 Task: Change the language to francais.
Action: Mouse moved to (1033, 696)
Screenshot: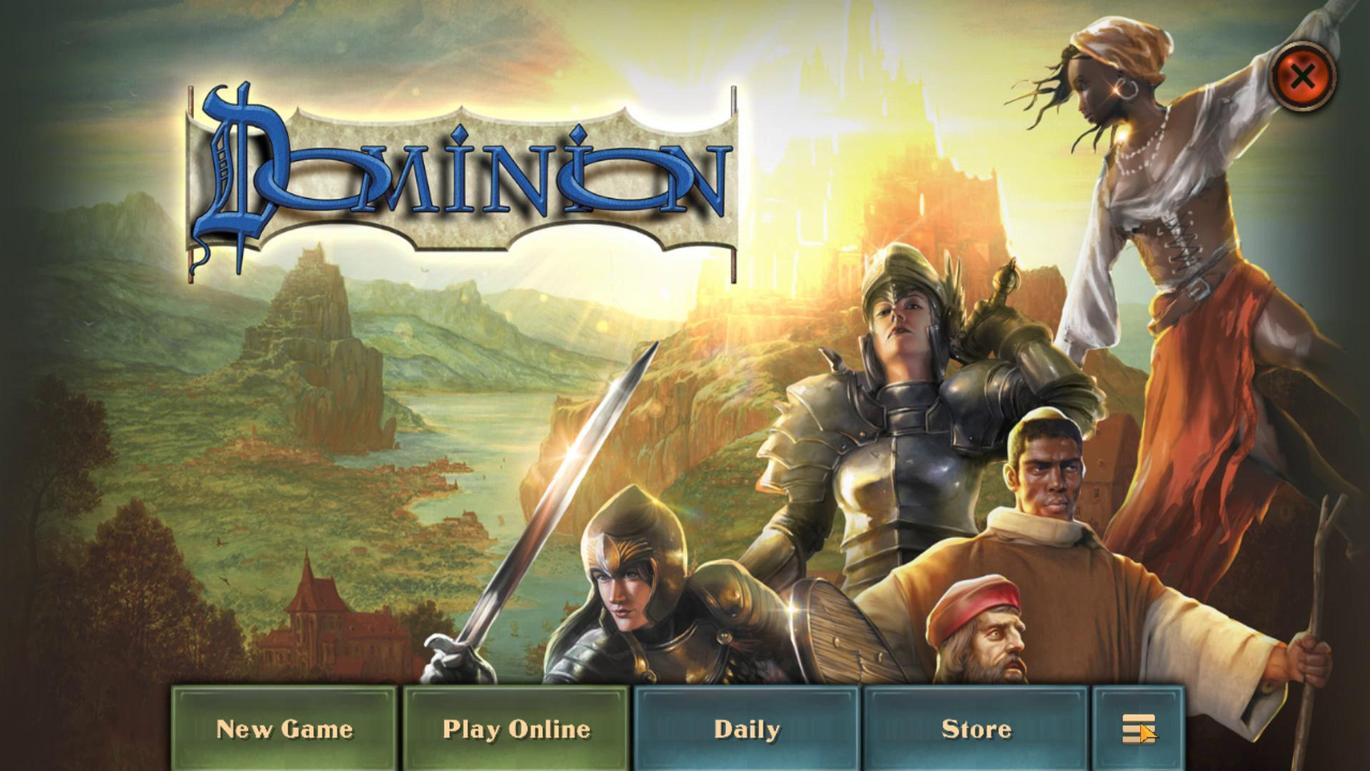 
Action: Mouse pressed left at (1033, 696)
Screenshot: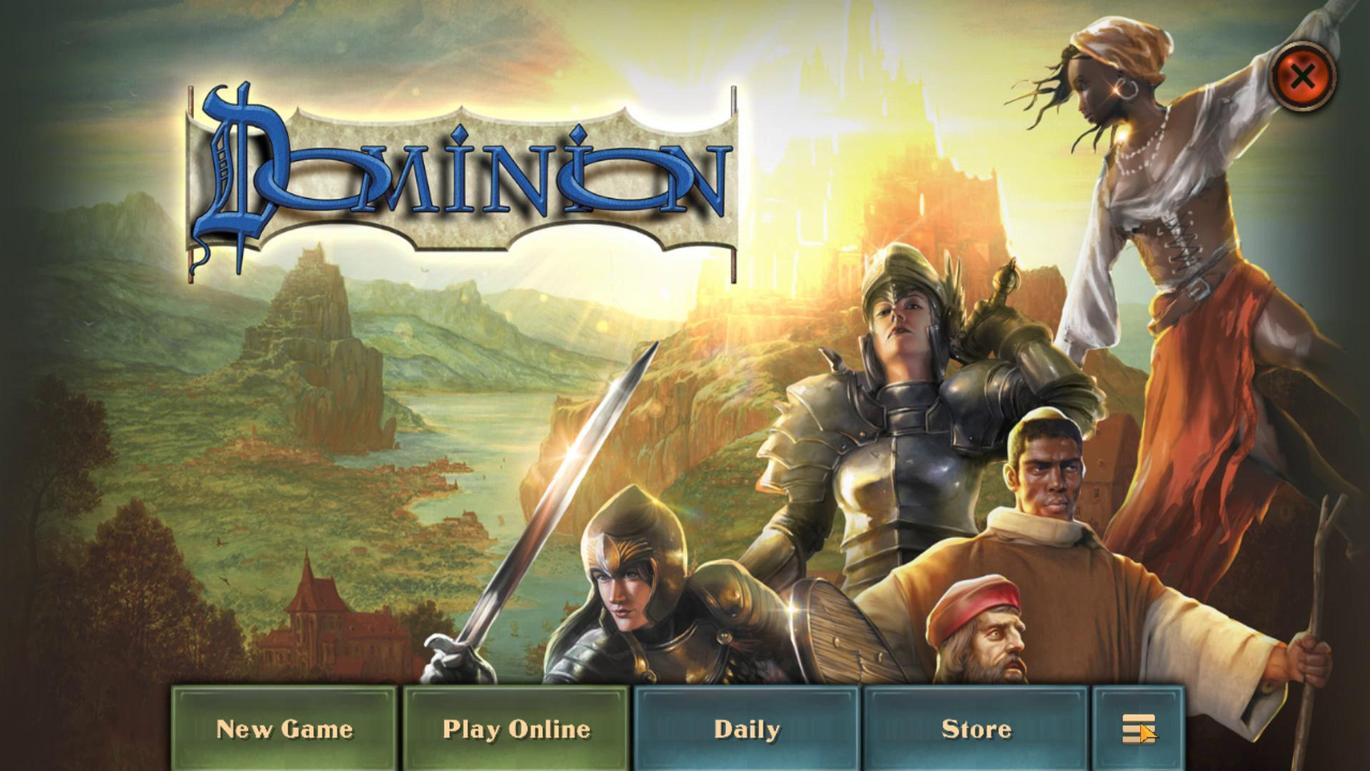 
Action: Mouse moved to (509, 574)
Screenshot: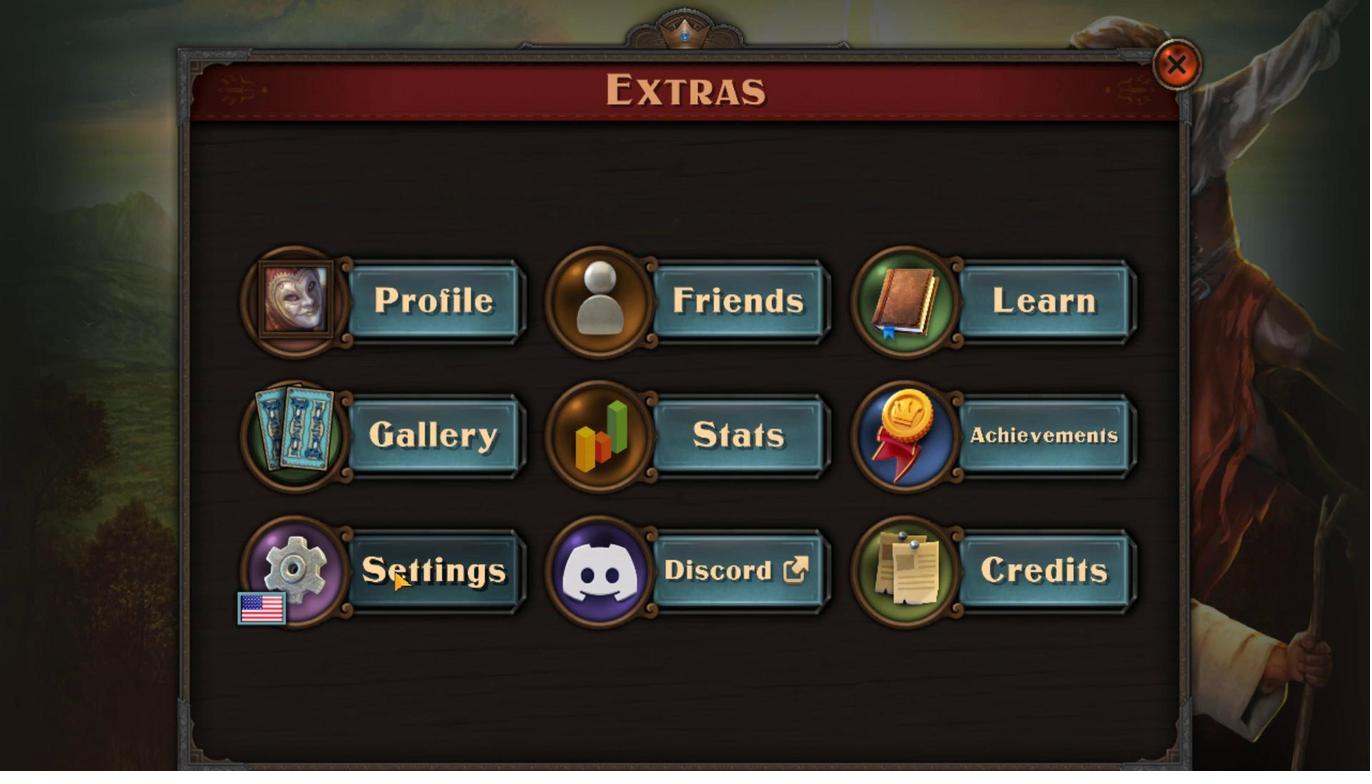 
Action: Mouse pressed left at (509, 574)
Screenshot: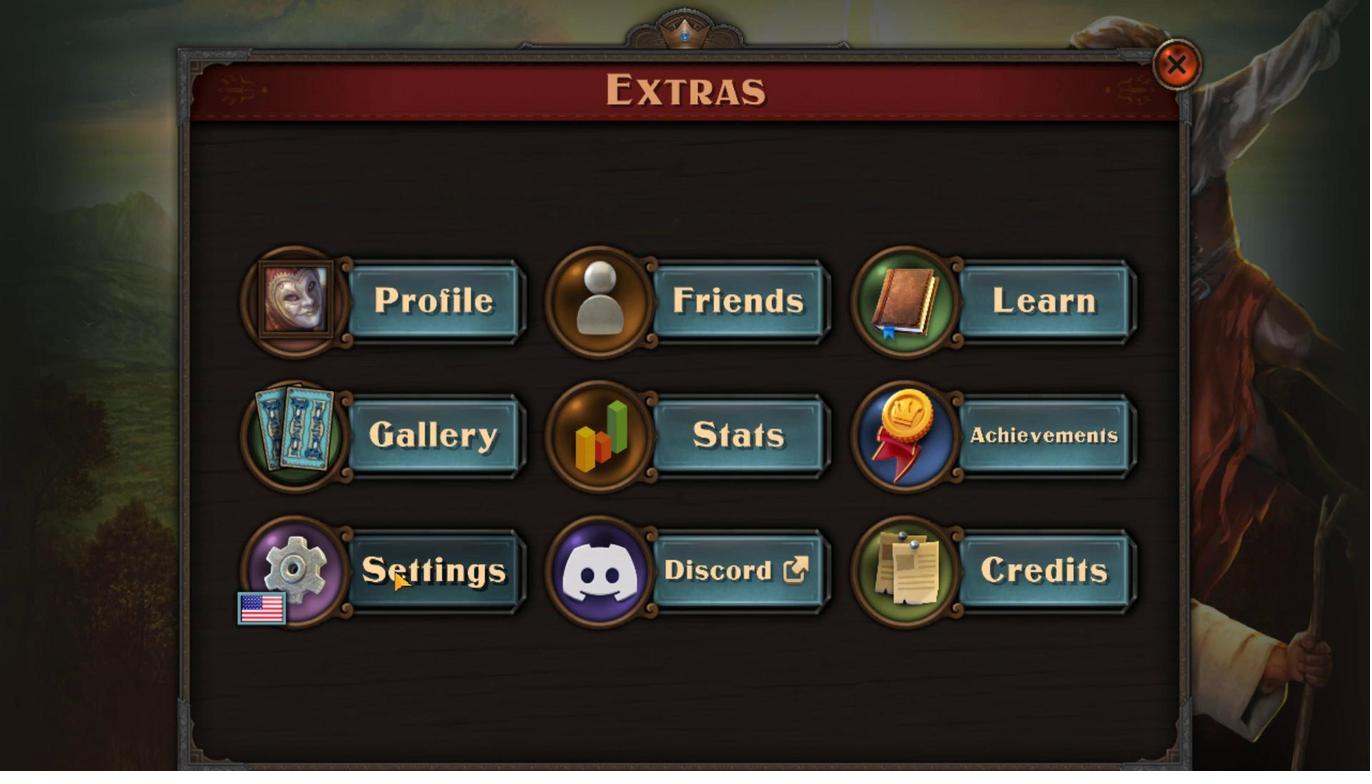 
Action: Mouse moved to (634, 543)
Screenshot: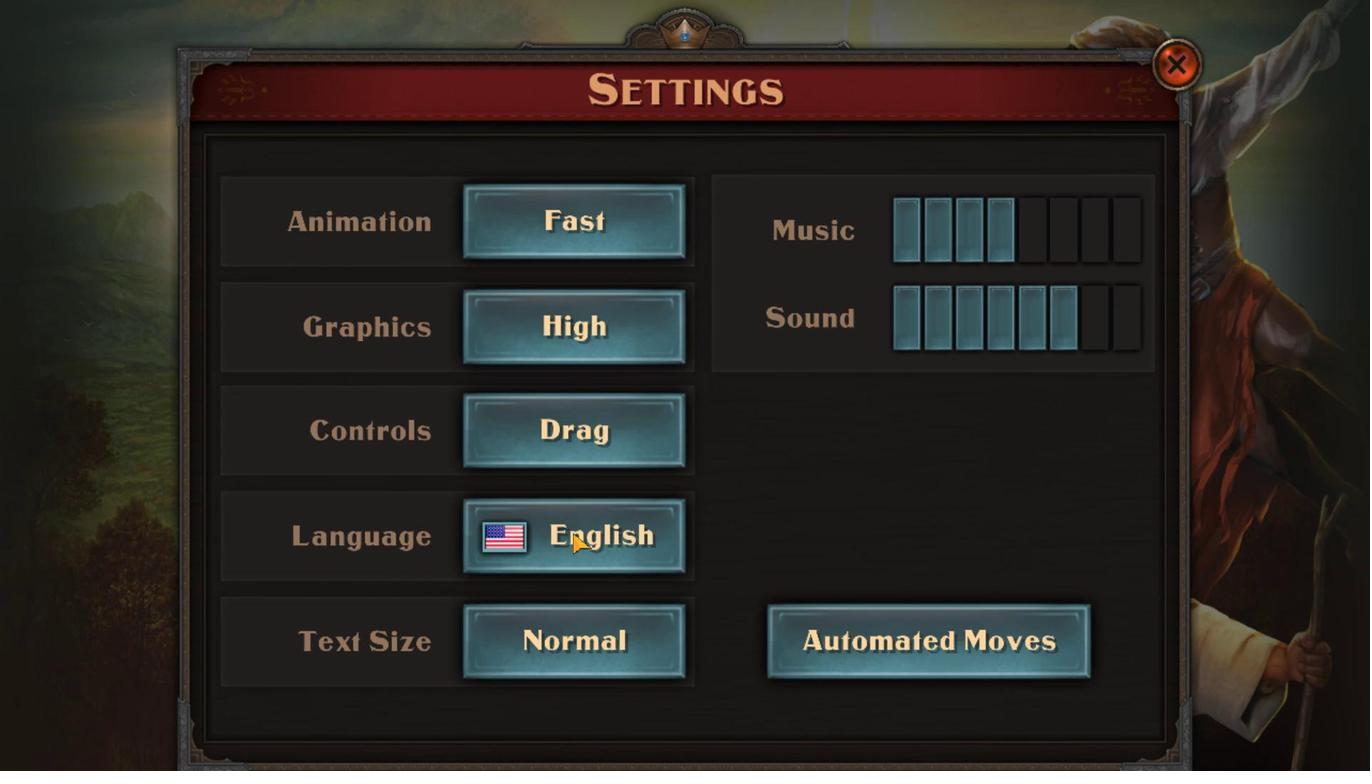 
Action: Mouse pressed left at (634, 543)
Screenshot: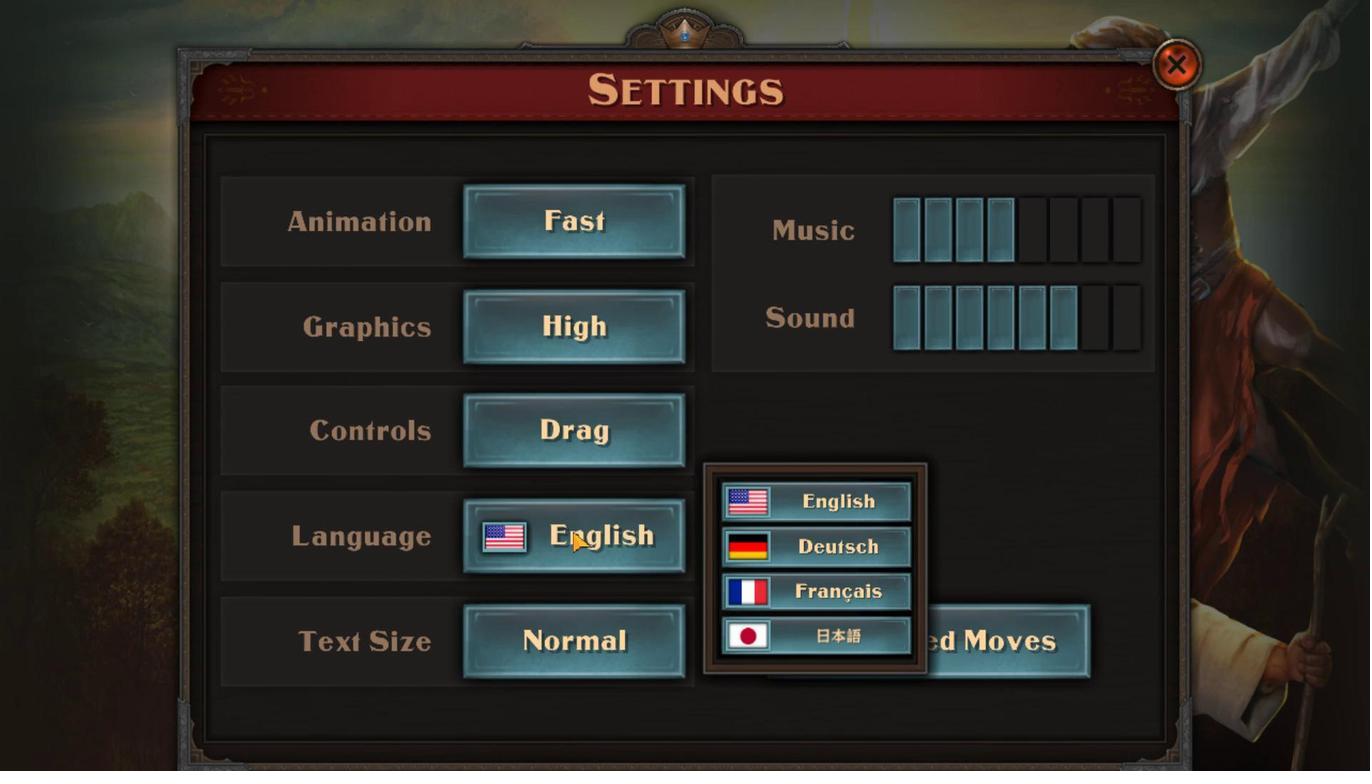 
Action: Mouse moved to (786, 589)
Screenshot: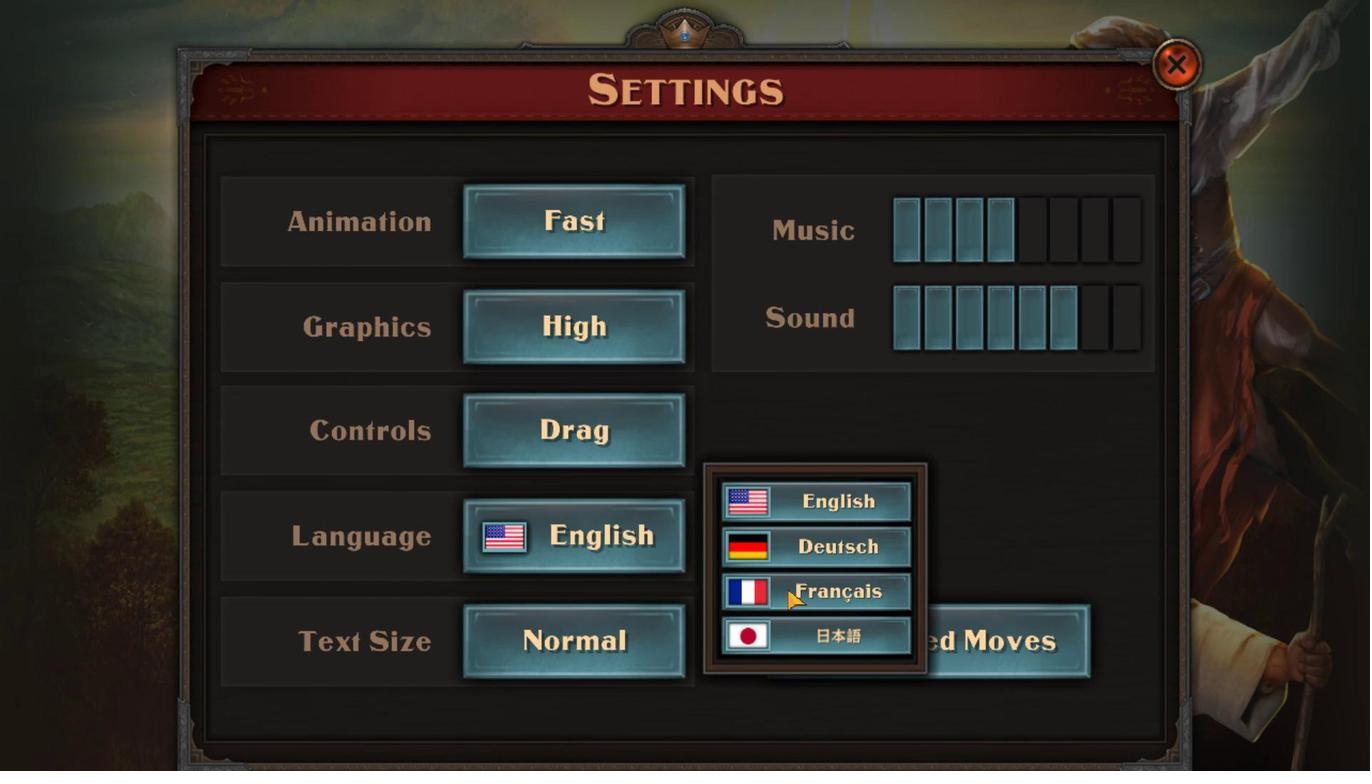 
Action: Mouse pressed left at (786, 589)
Screenshot: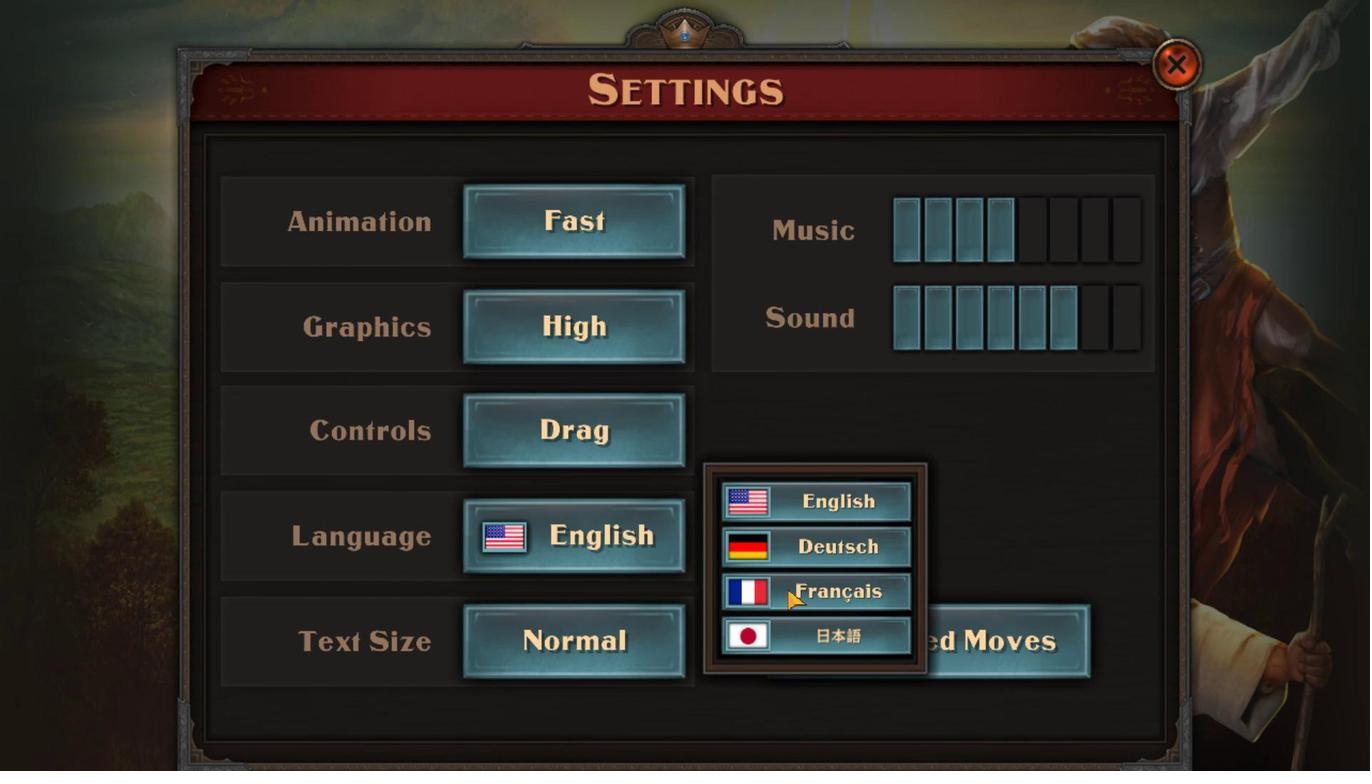 
Action: Mouse moved to (771, 519)
Screenshot: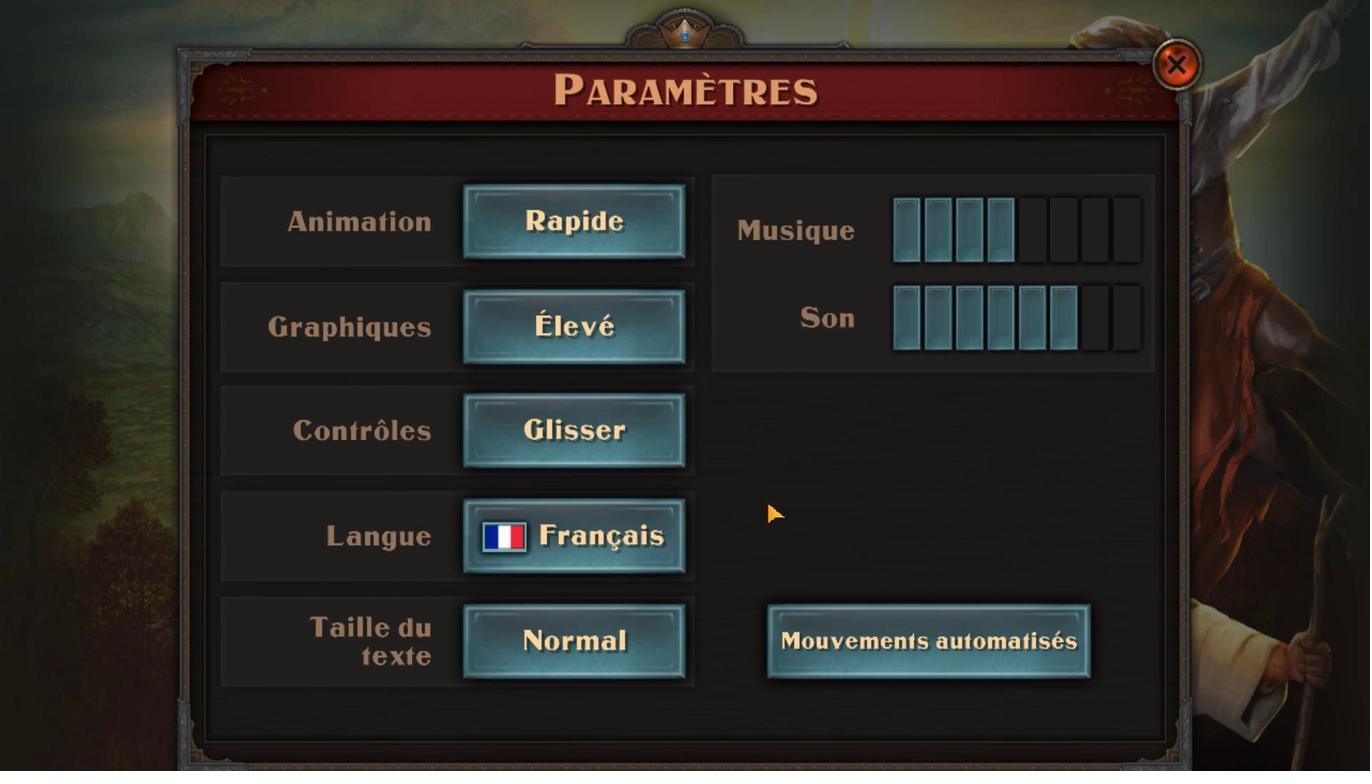 
